 Task: Find a restaurant to get sandwich from in Chandan Way, Irving, Texas.
Action: Mouse moved to (631, 1)
Screenshot: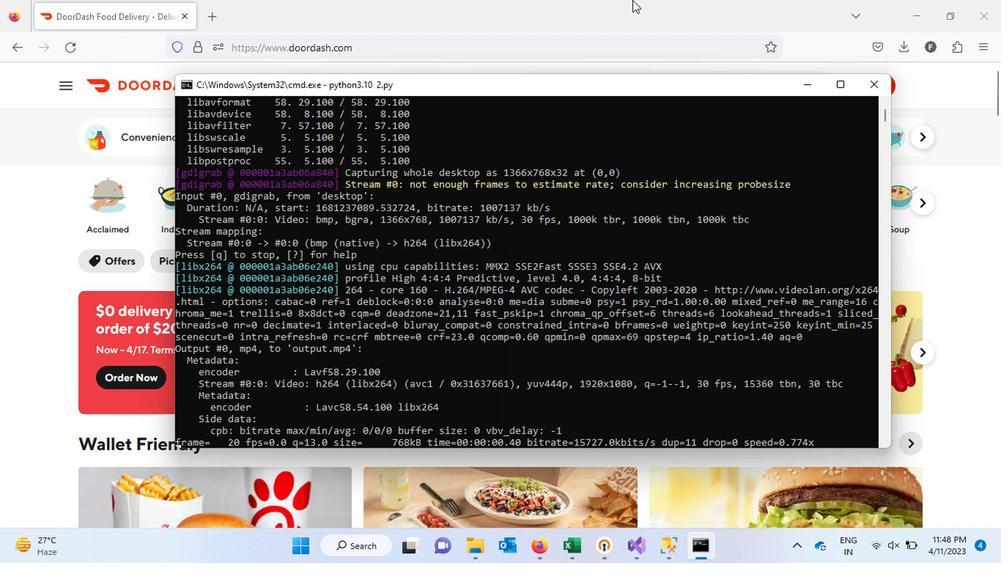 
Action: Mouse pressed left at (631, 1)
Screenshot: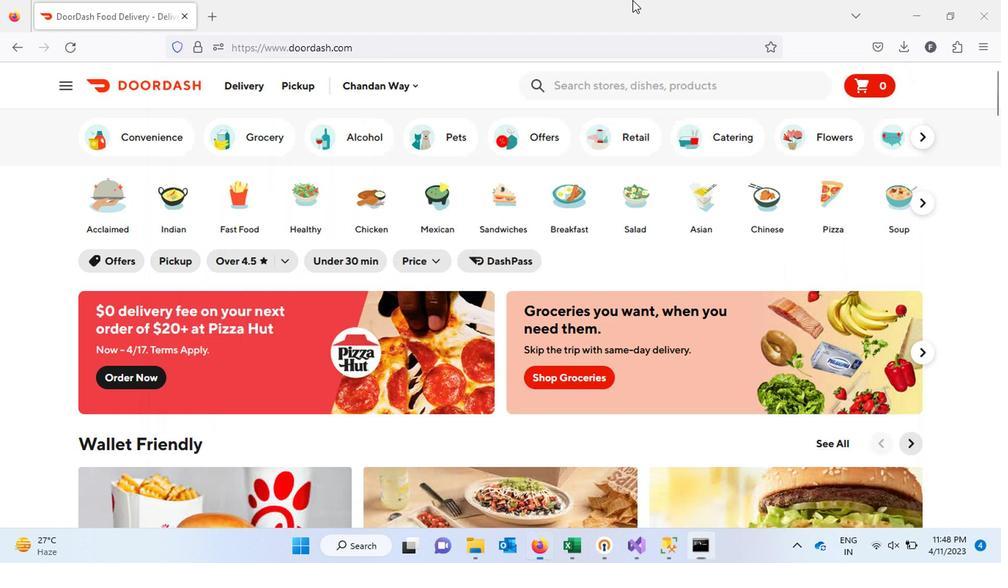 
Action: Mouse moved to (414, 89)
Screenshot: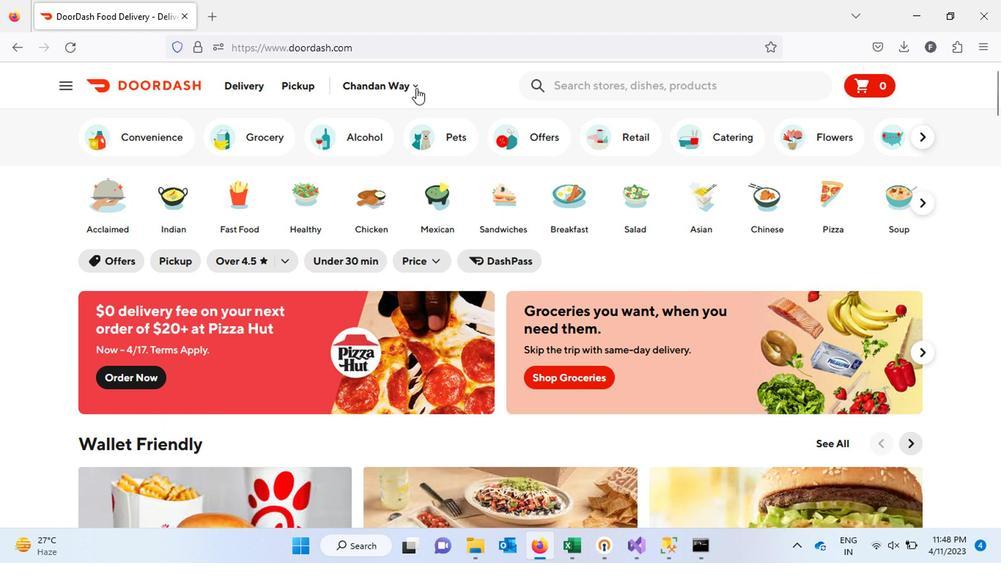 
Action: Mouse pressed left at (414, 89)
Screenshot: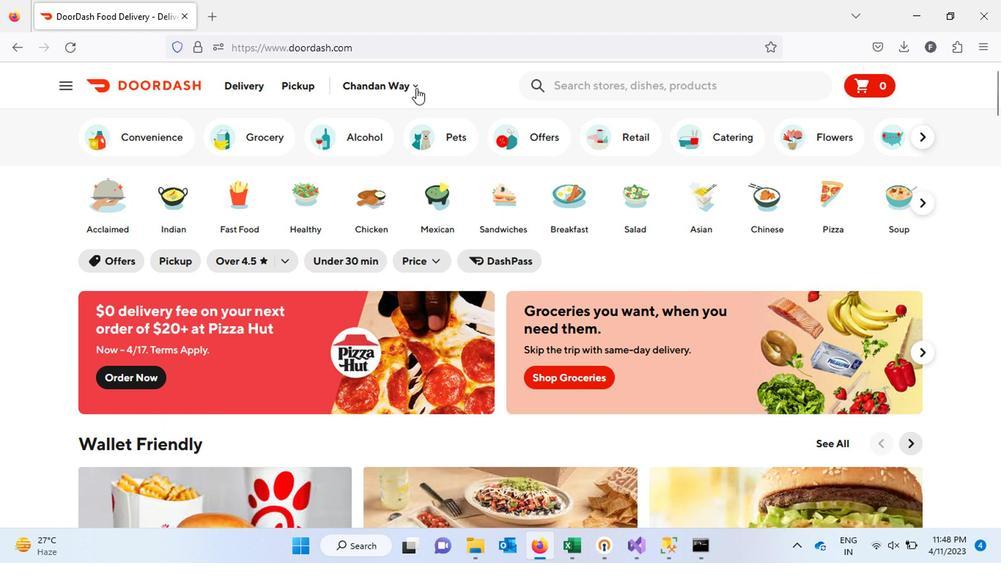 
Action: Mouse moved to (416, 137)
Screenshot: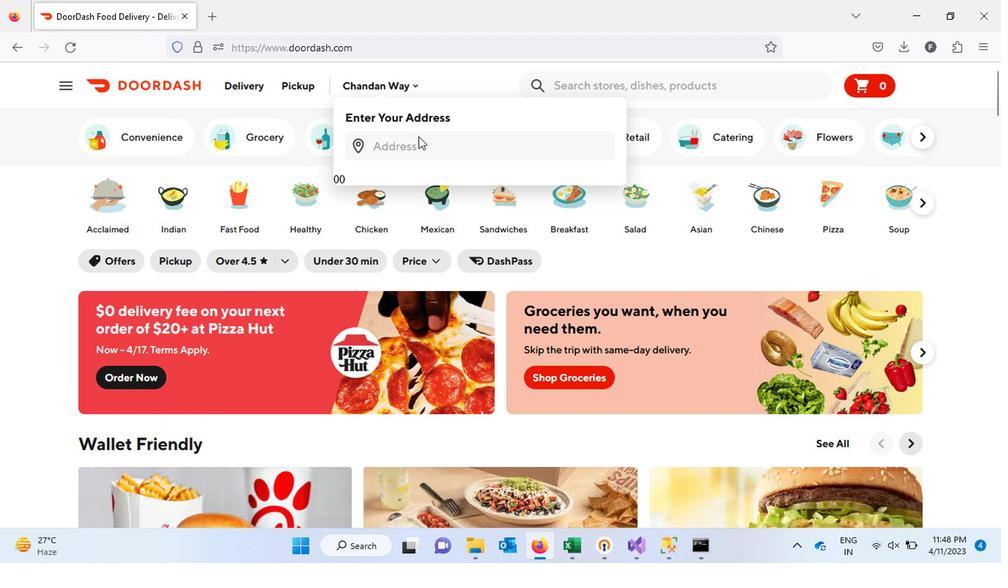 
Action: Mouse pressed left at (416, 137)
Screenshot: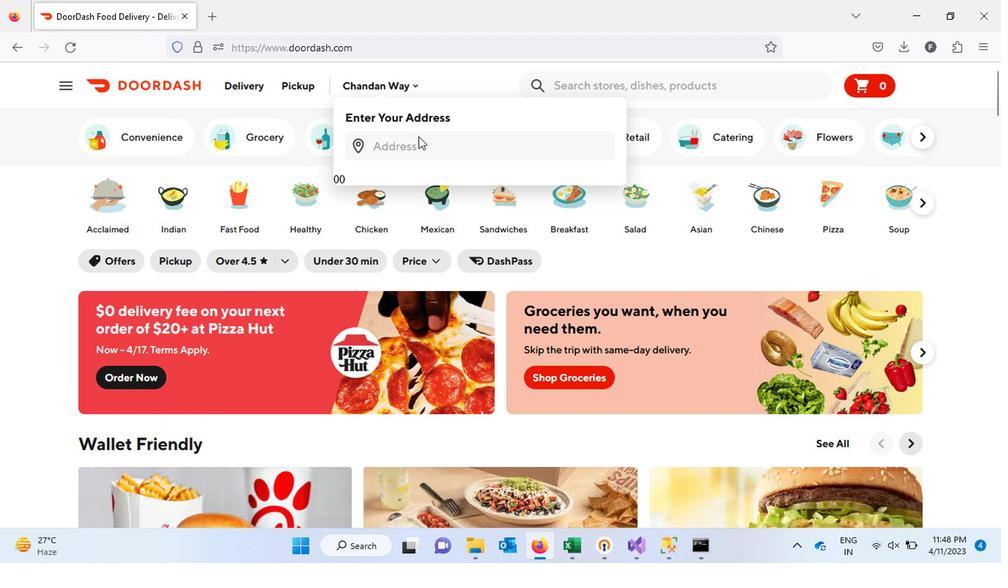 
Action: Keyboard c
Screenshot: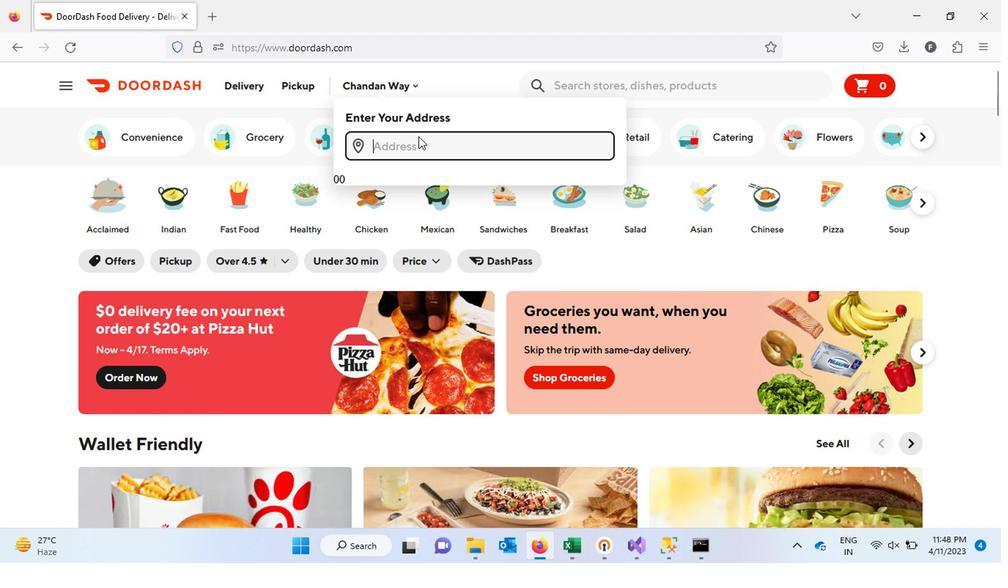 
Action: Keyboard h
Screenshot: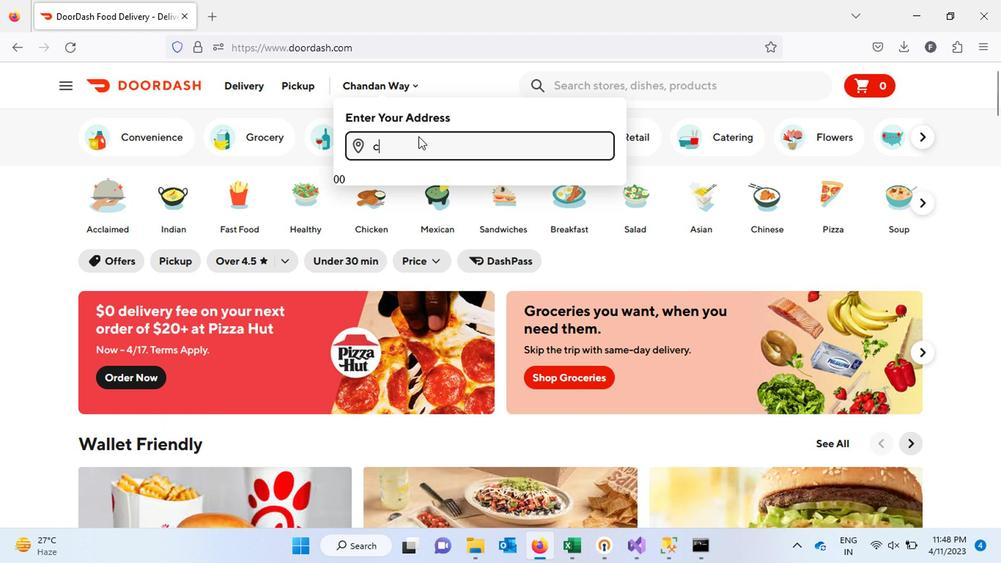 
Action: Keyboard a
Screenshot: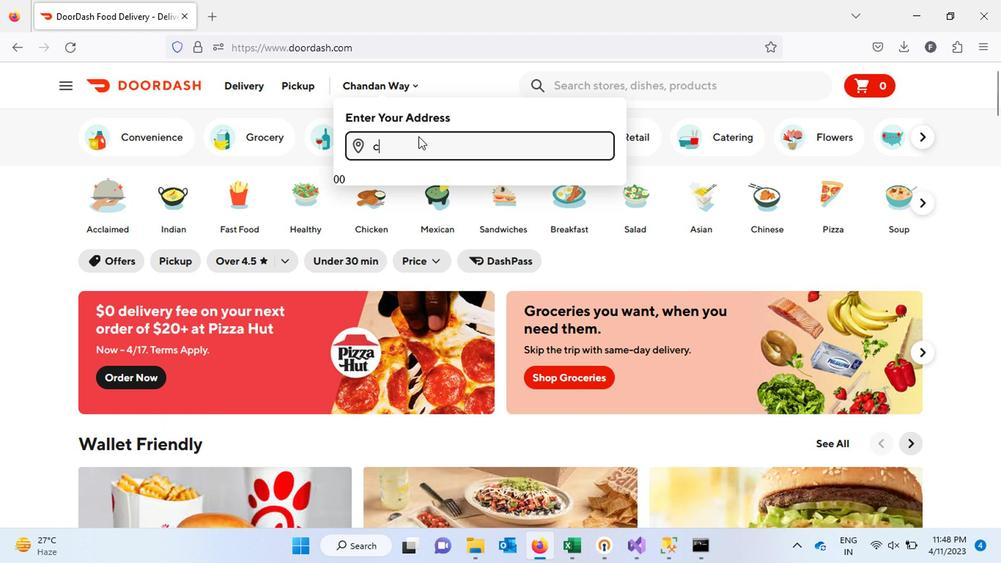 
Action: Keyboard n
Screenshot: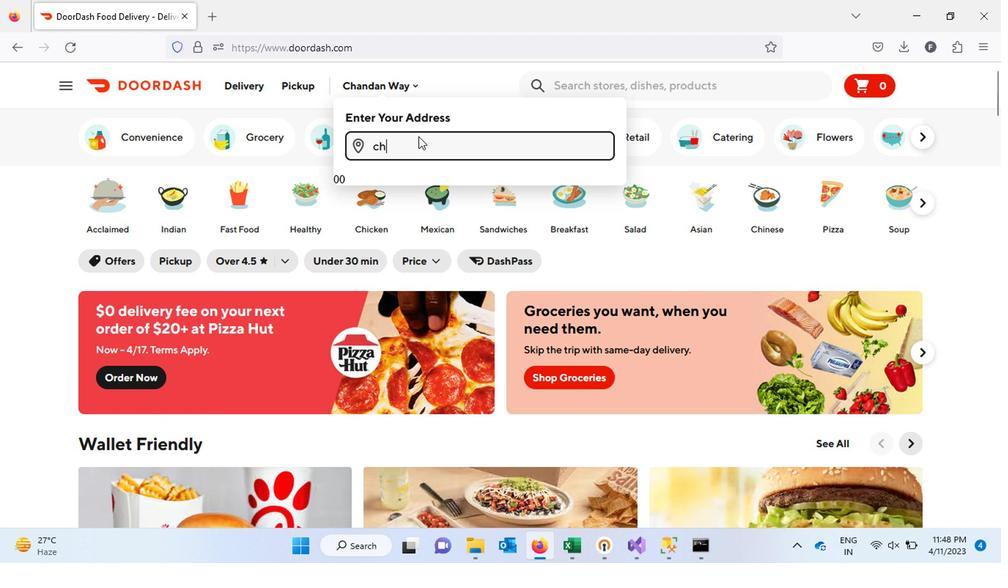
Action: Keyboard d
Screenshot: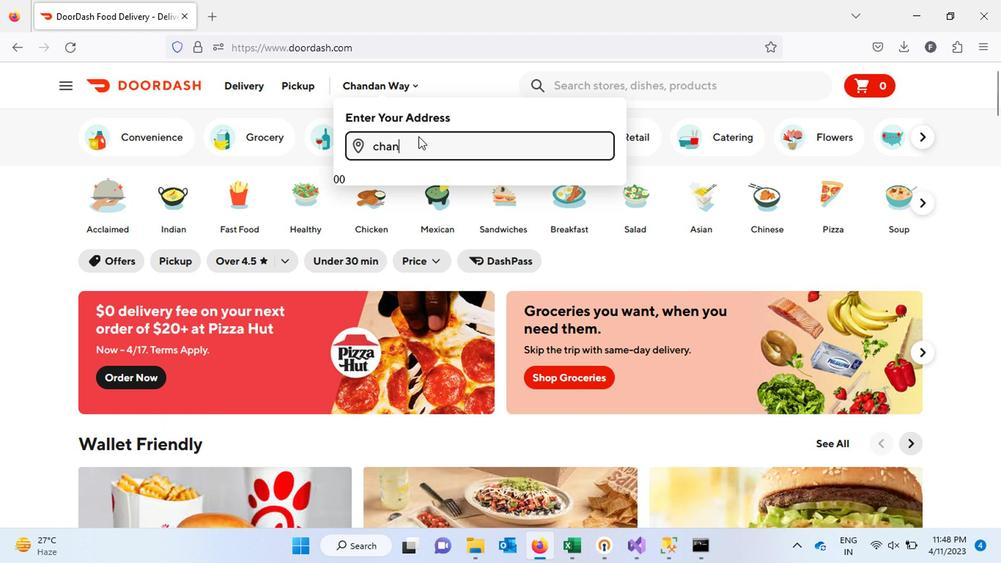 
Action: Keyboard a
Screenshot: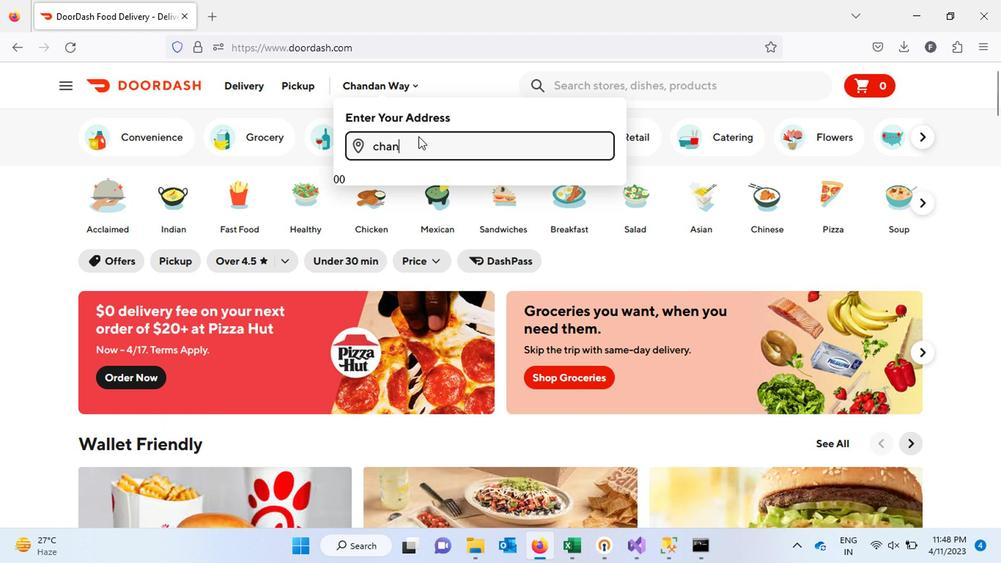 
Action: Keyboard n
Screenshot: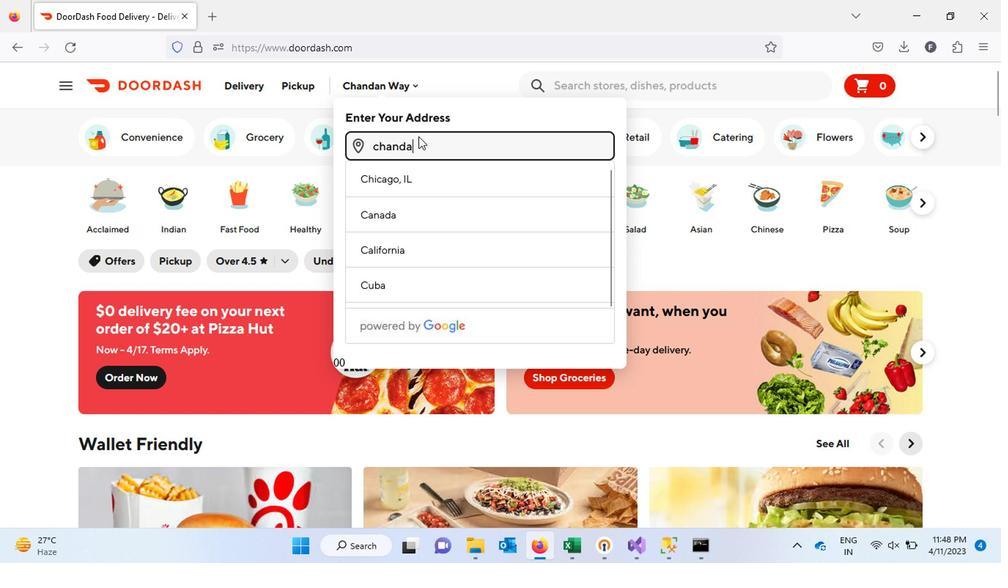 
Action: Keyboard Key.space
Screenshot: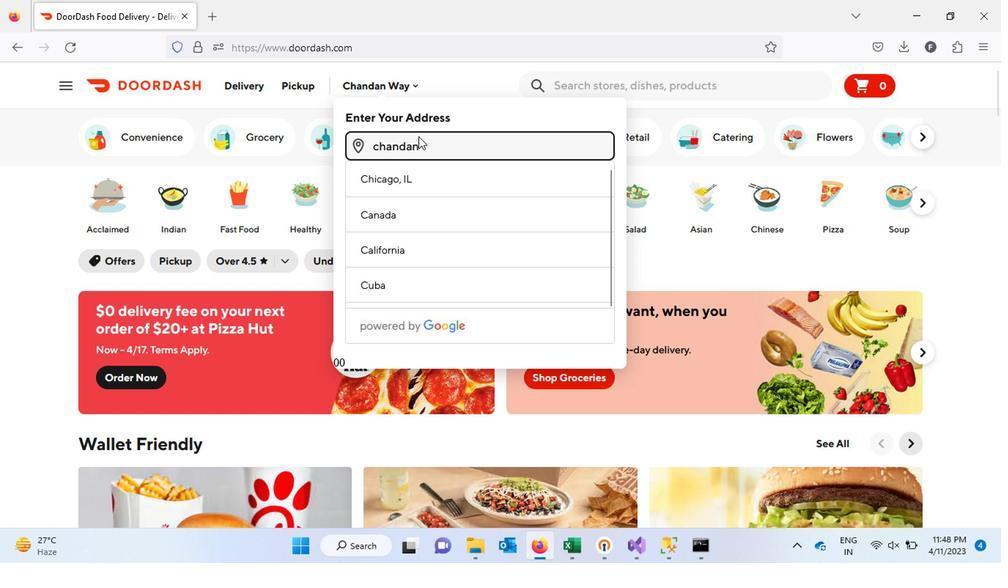 
Action: Keyboard w
Screenshot: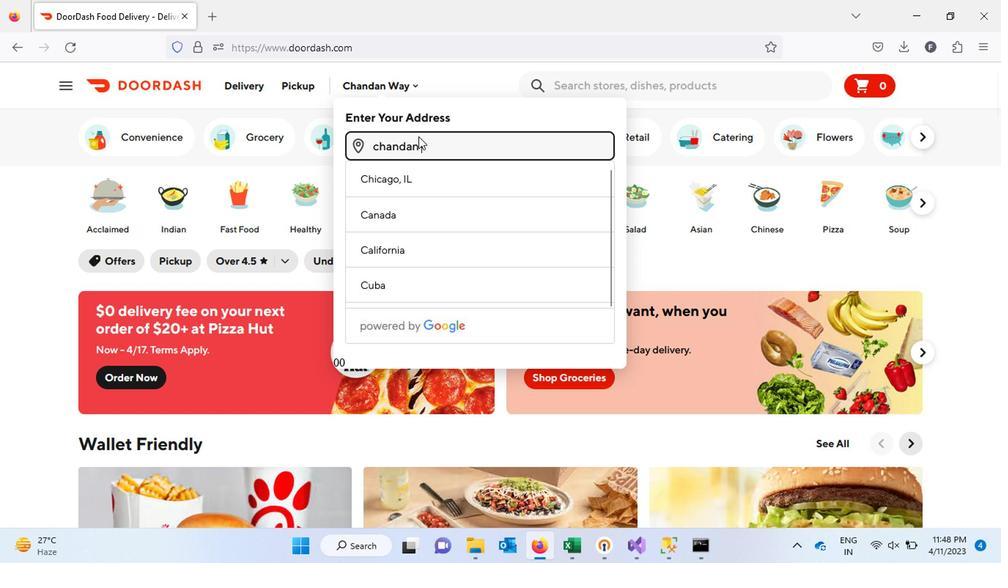 
Action: Keyboard a
Screenshot: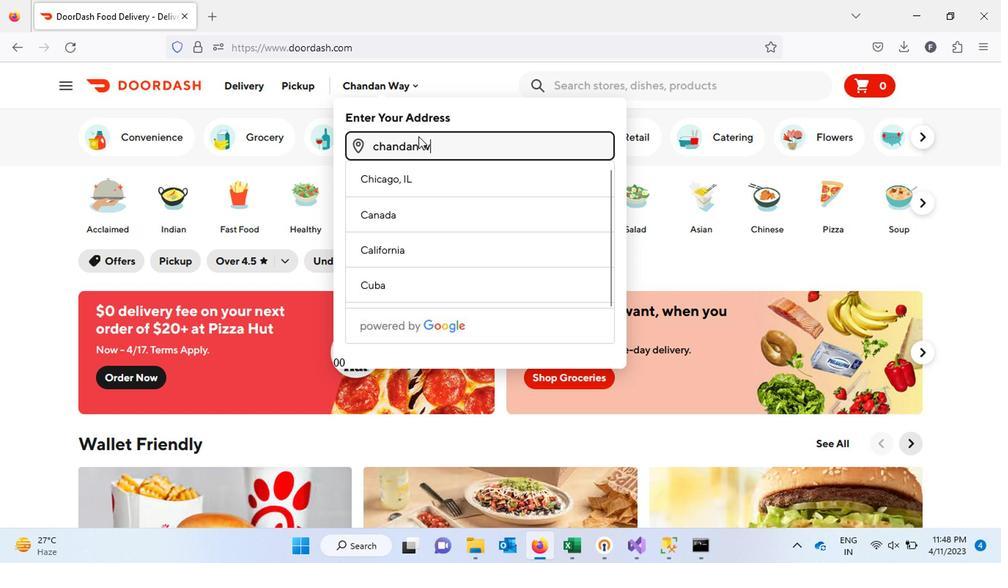 
Action: Keyboard y
Screenshot: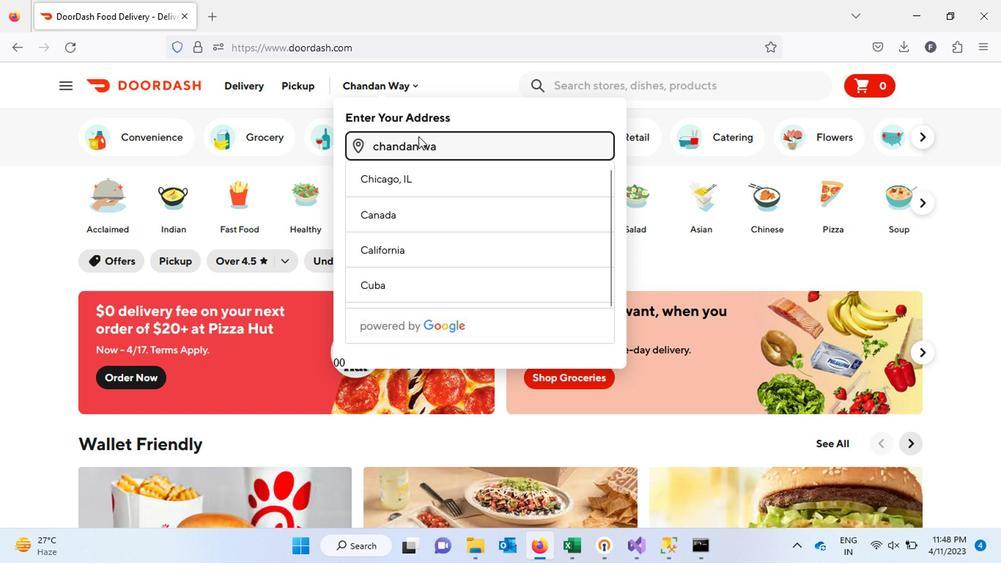 
Action: Mouse moved to (433, 180)
Screenshot: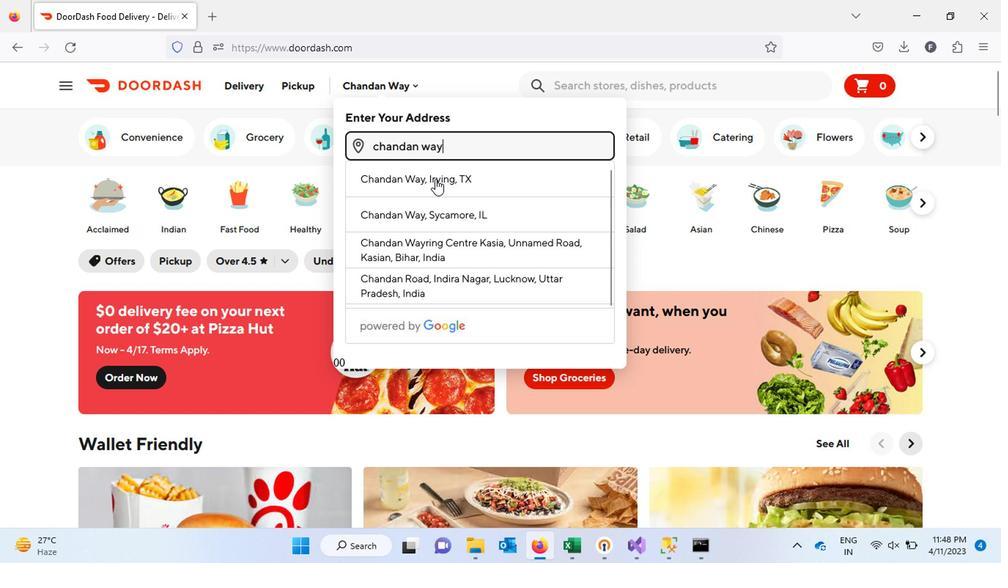 
Action: Mouse pressed left at (433, 180)
Screenshot: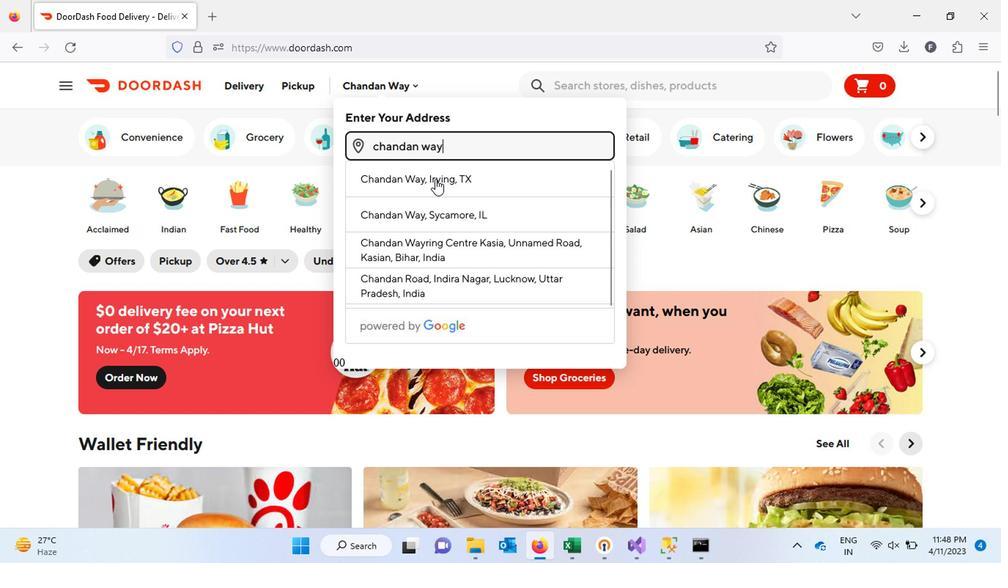 
Action: Mouse moved to (517, 440)
Screenshot: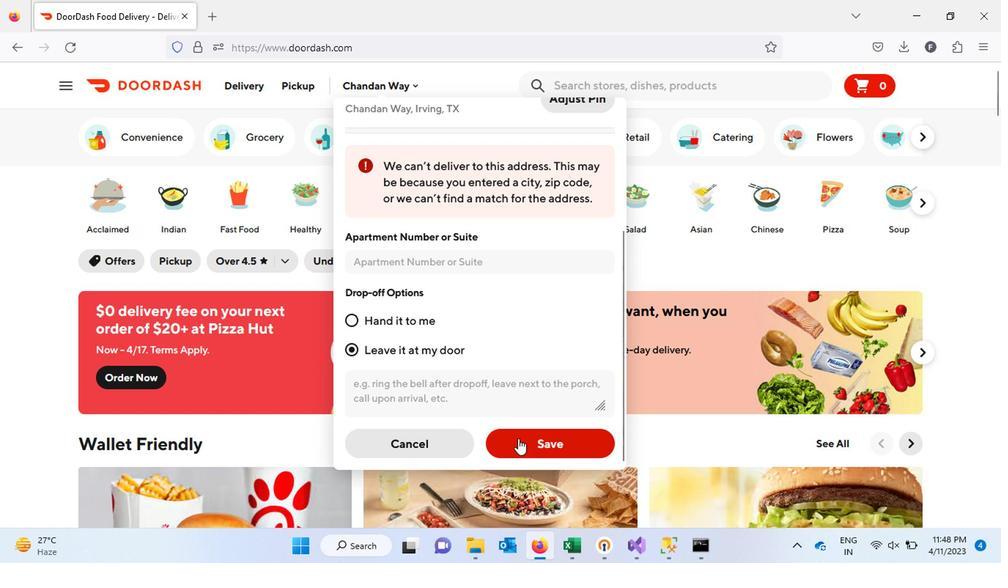 
Action: Mouse pressed left at (517, 440)
Screenshot: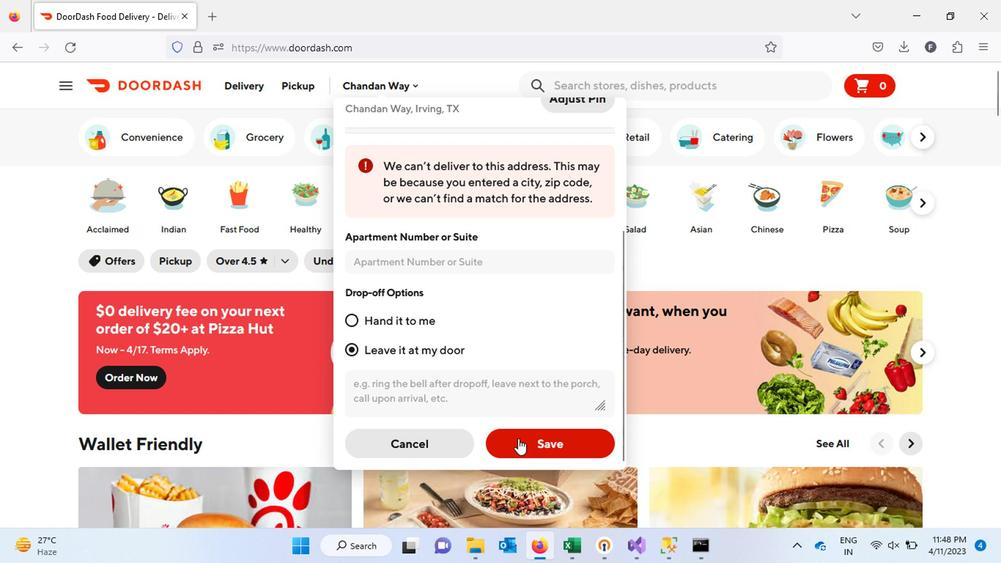 
Action: Mouse moved to (640, 91)
Screenshot: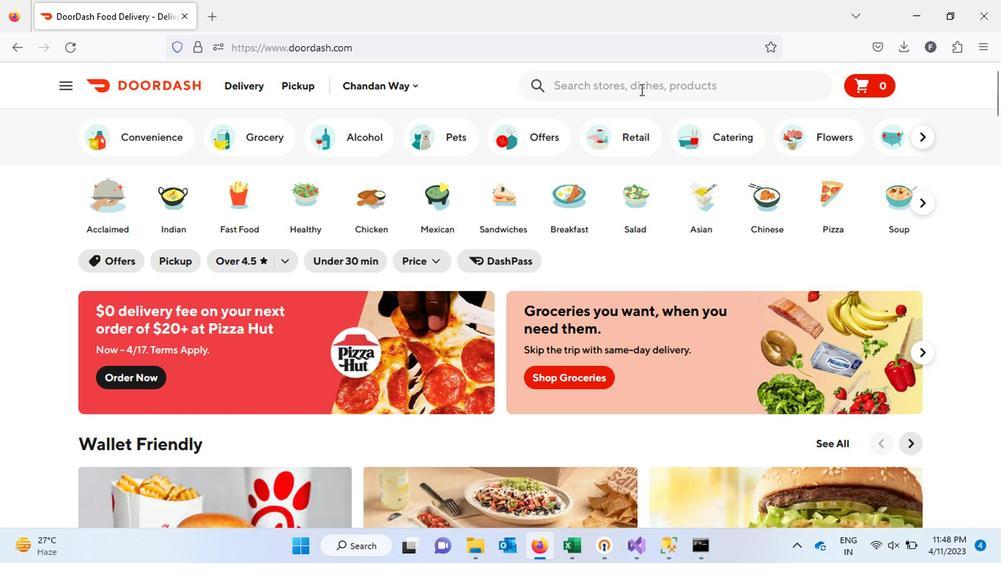 
Action: Mouse pressed left at (640, 91)
Screenshot: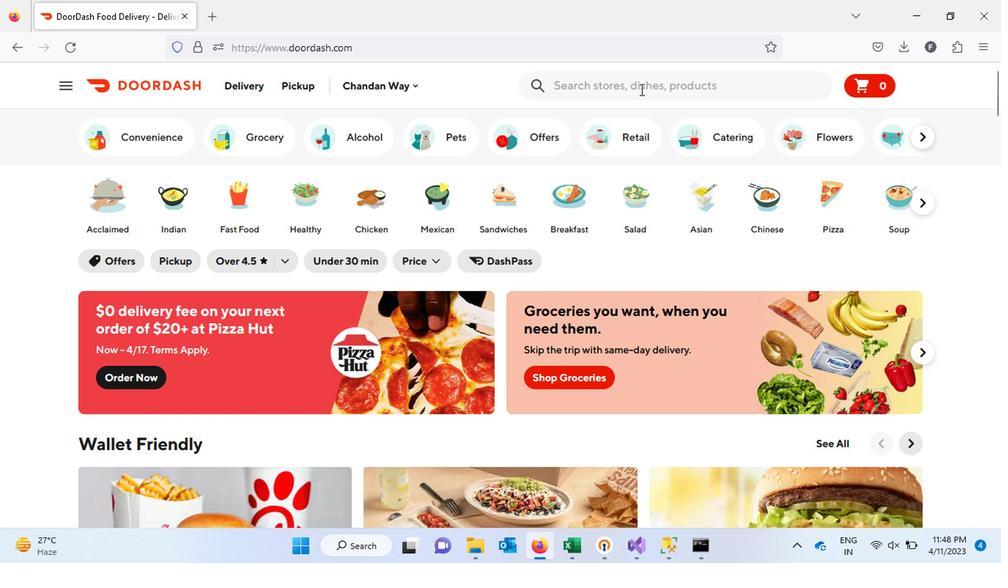 
Action: Keyboard s
Screenshot: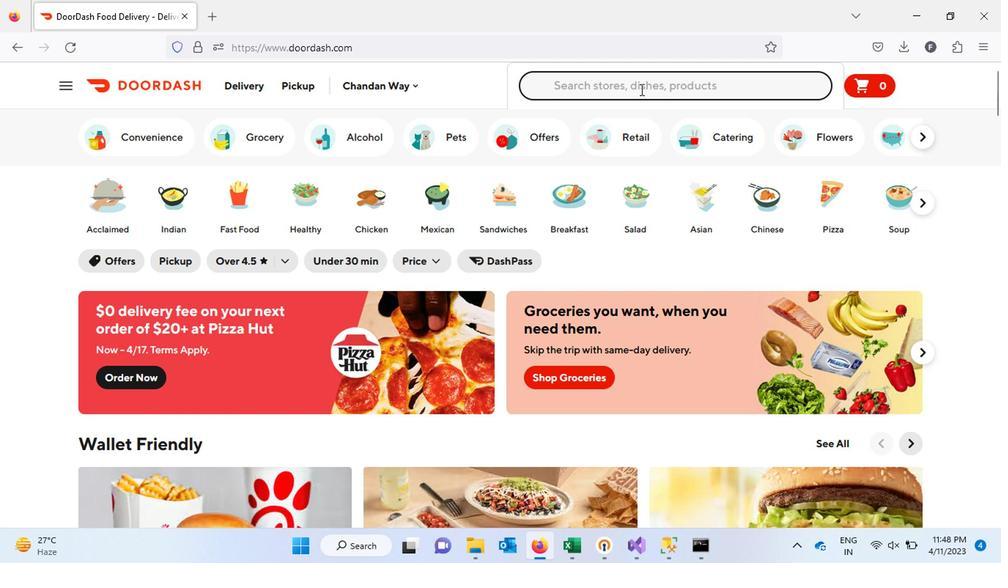 
Action: Keyboard a
Screenshot: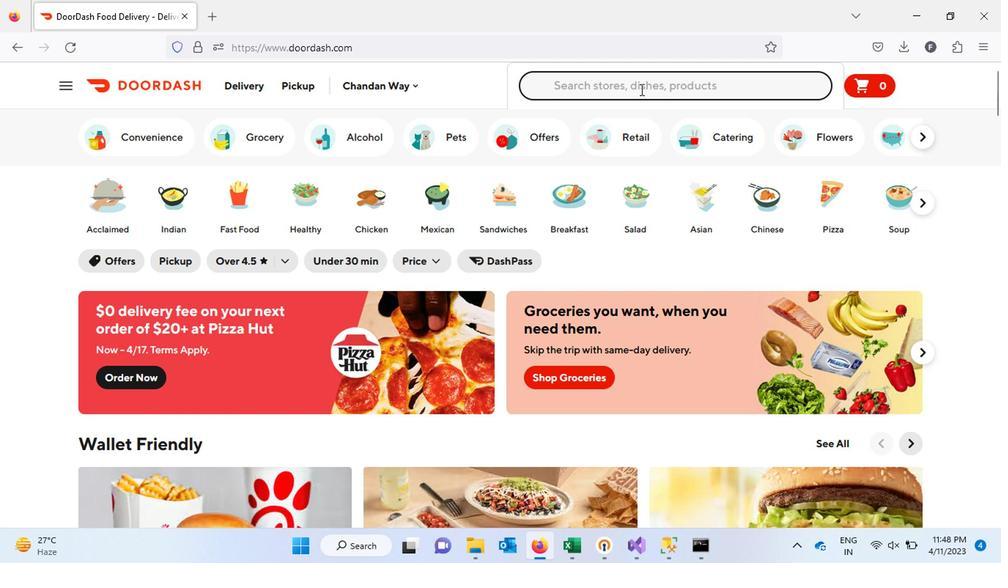 
Action: Keyboard n
Screenshot: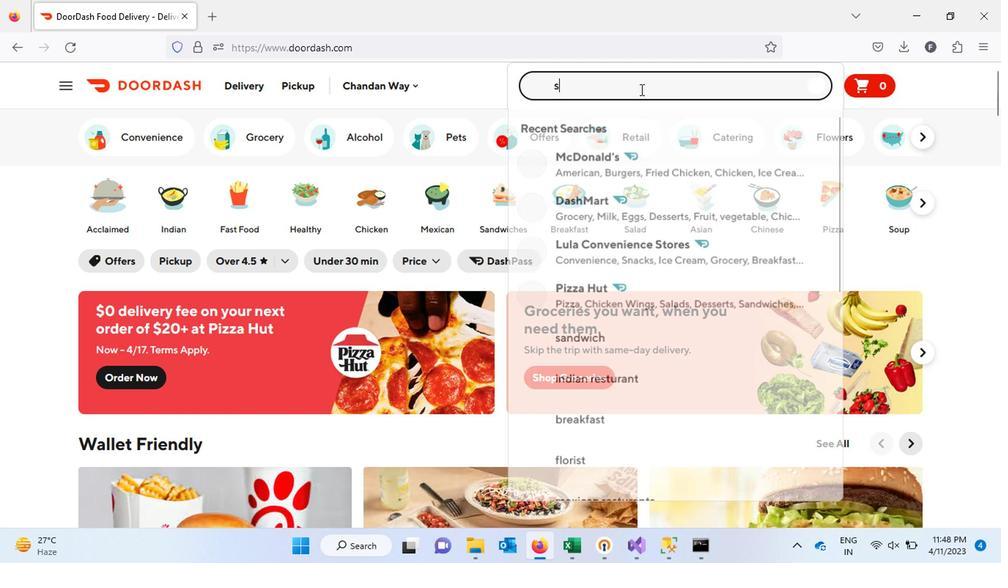 
Action: Keyboard d
Screenshot: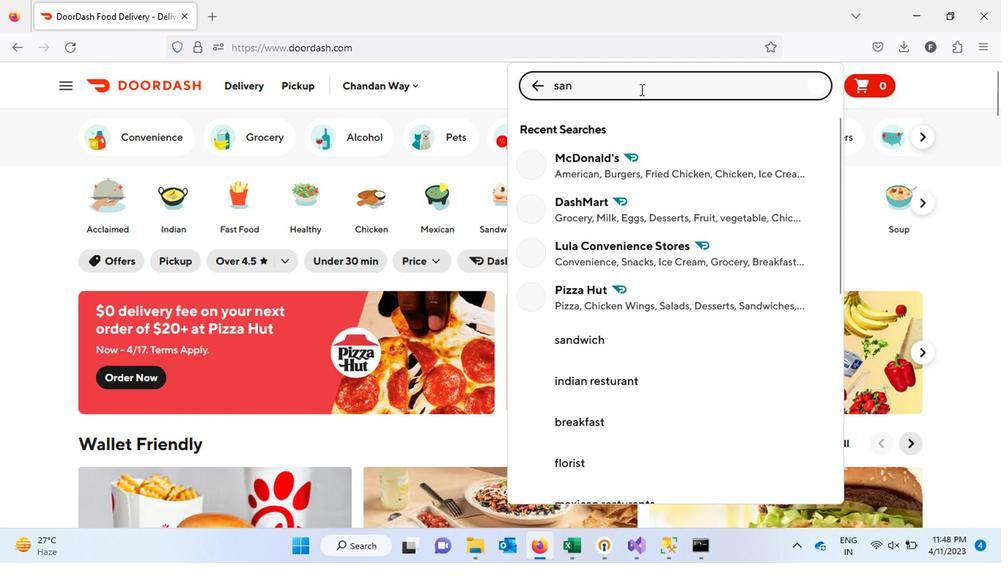 
Action: Keyboard w
Screenshot: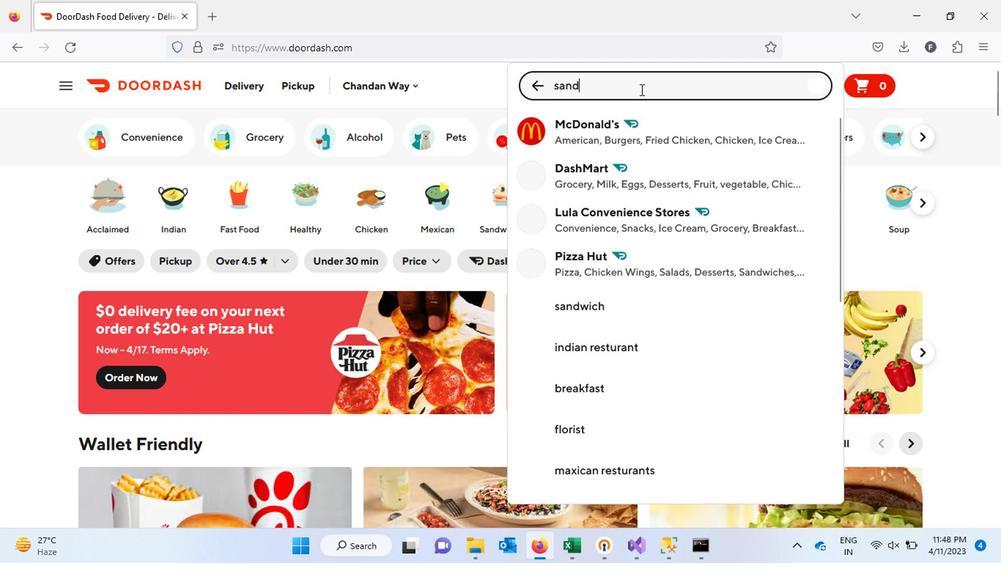 
Action: Keyboard i
Screenshot: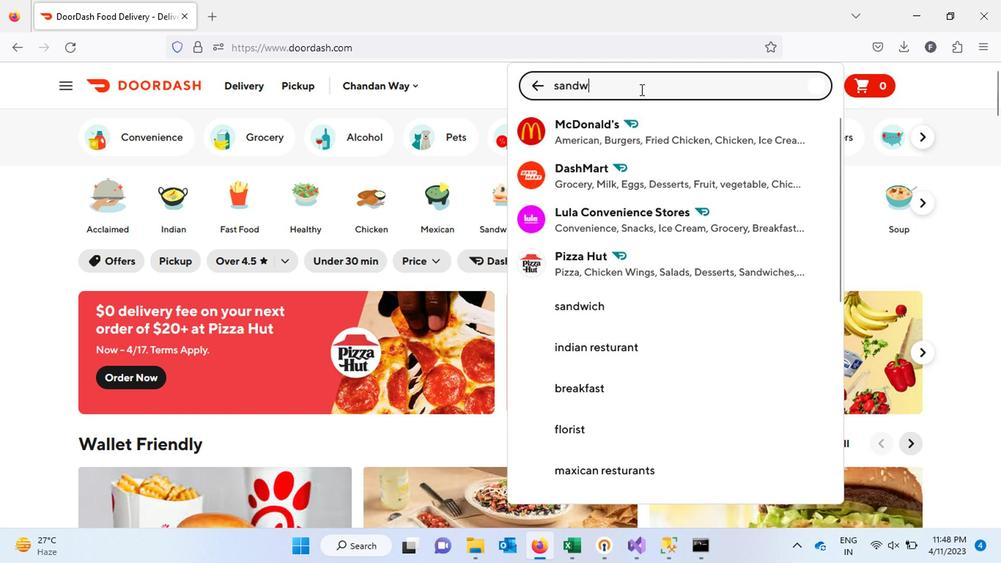 
Action: Keyboard c
Screenshot: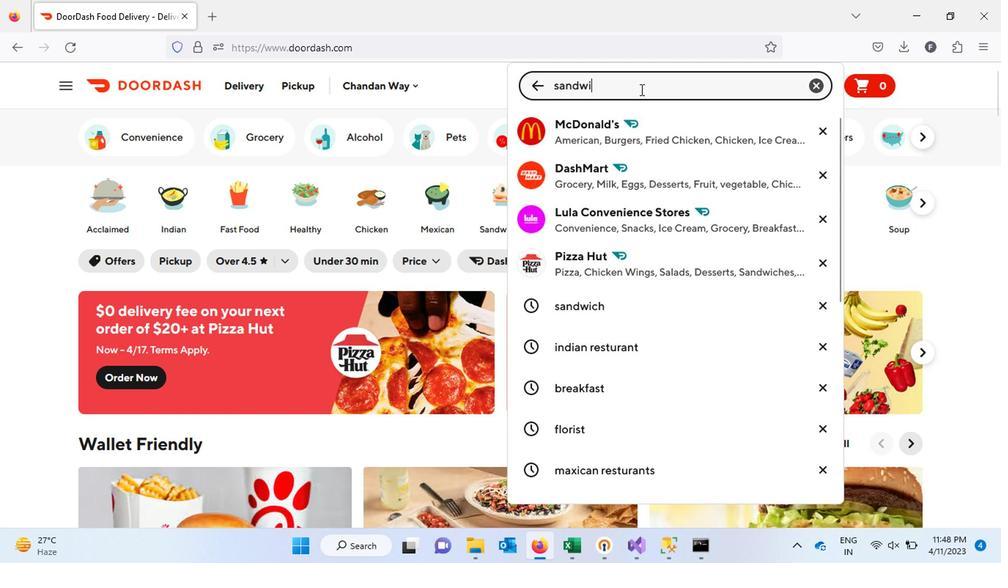 
Action: Keyboard h
Screenshot: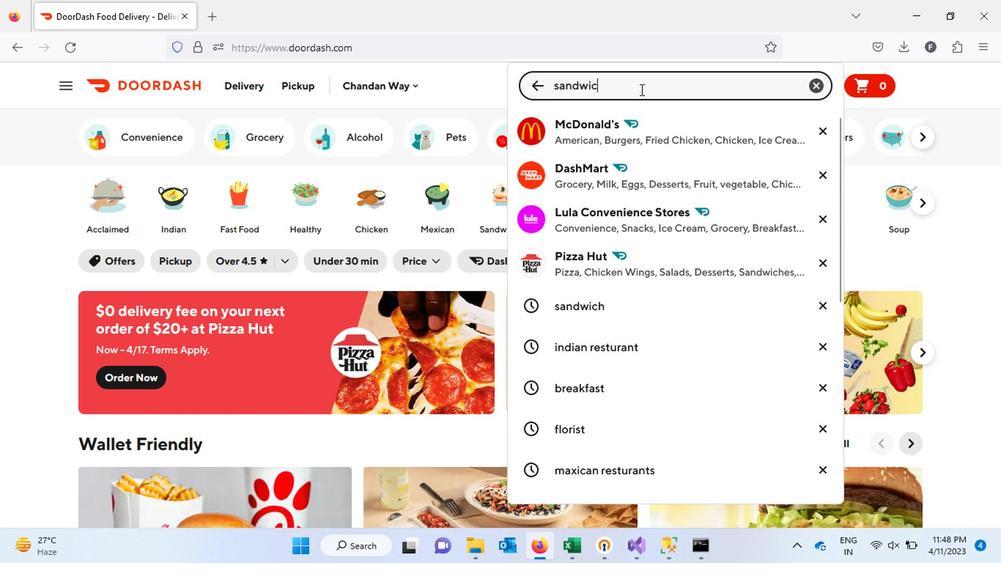 
Action: Keyboard Key.enter
Screenshot: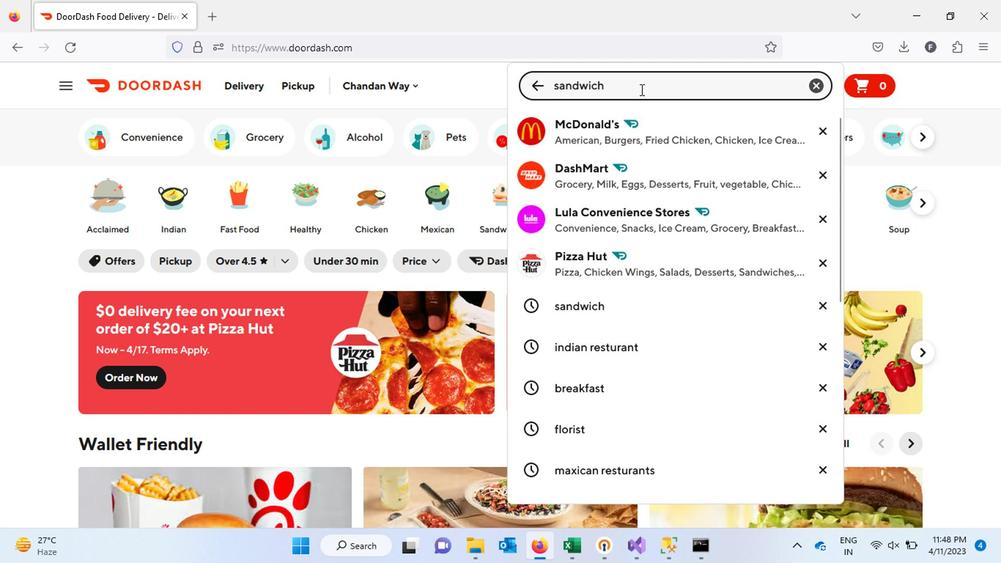 
Action: Mouse moved to (234, 276)
Screenshot: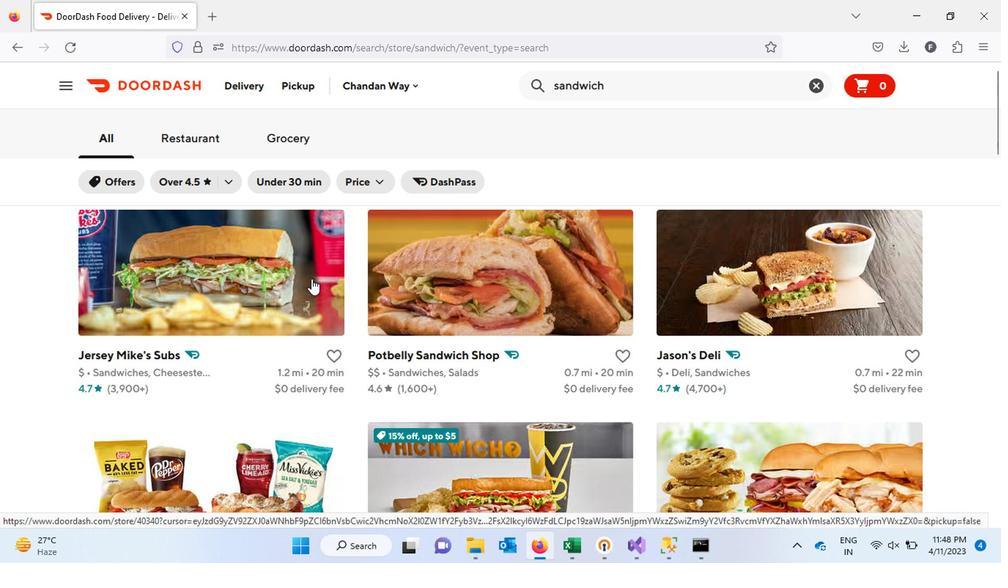 
Action: Mouse pressed left at (234, 276)
Screenshot: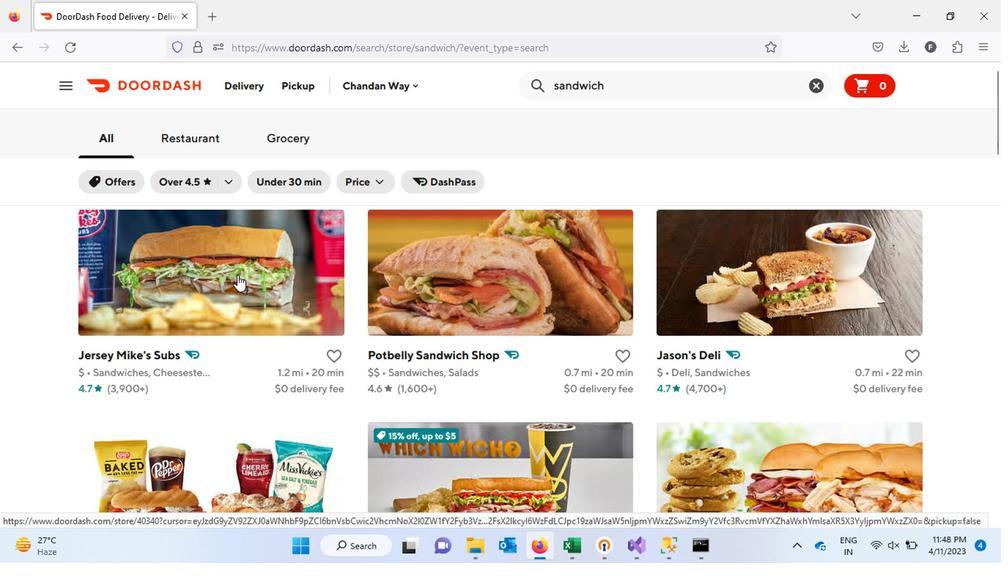 
Action: Mouse moved to (699, 549)
Screenshot: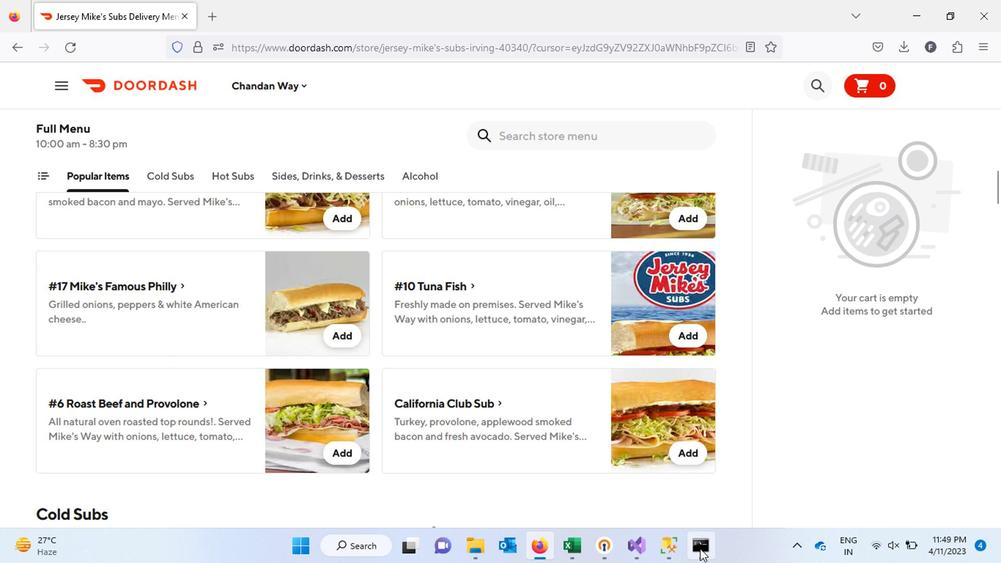 
Action: Mouse pressed left at (699, 549)
Screenshot: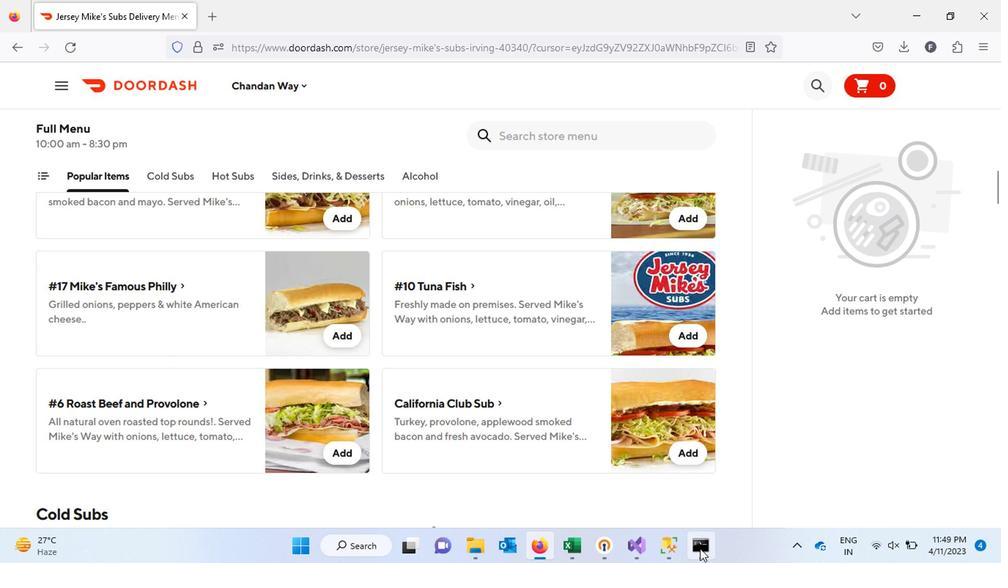 
Action: Mouse moved to (871, 88)
Screenshot: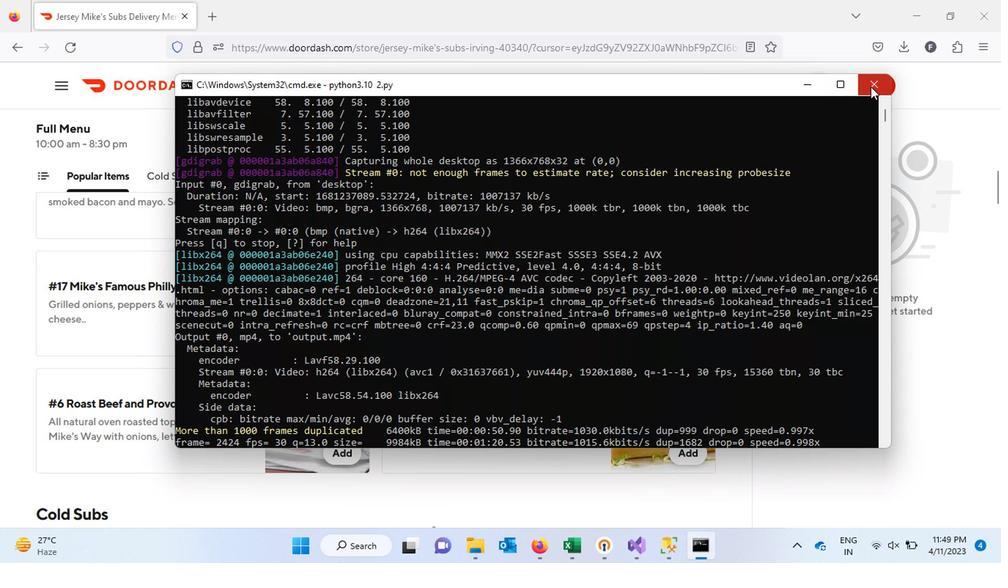 
Action: Mouse pressed left at (871, 88)
Screenshot: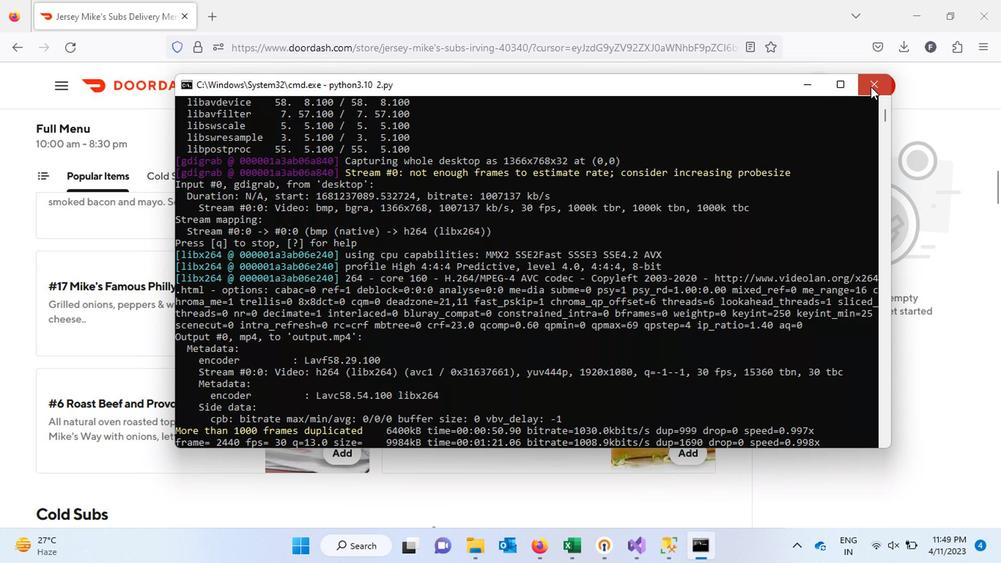 
